 Task: Insert an area chart into the spreadsheet named "Data".
Action: Mouse moved to (205, 290)
Screenshot: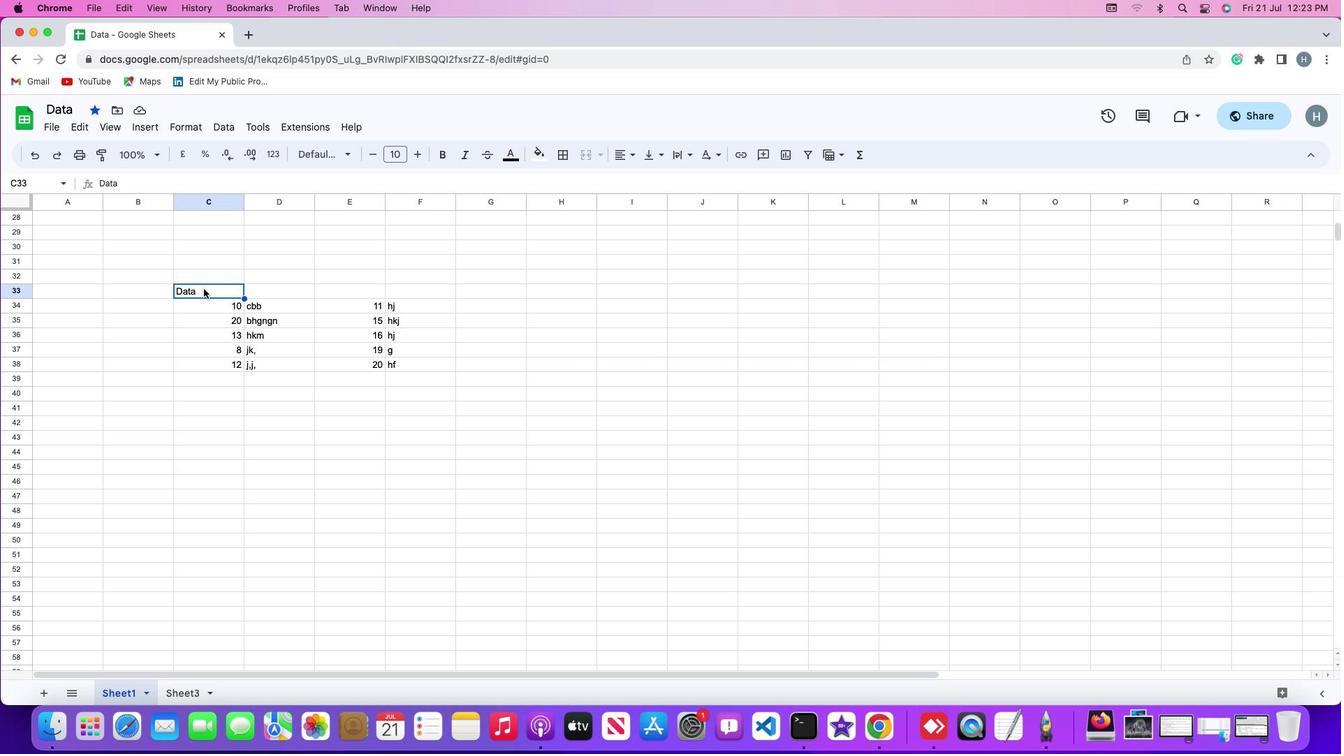 
Action: Mouse pressed left at (205, 290)
Screenshot: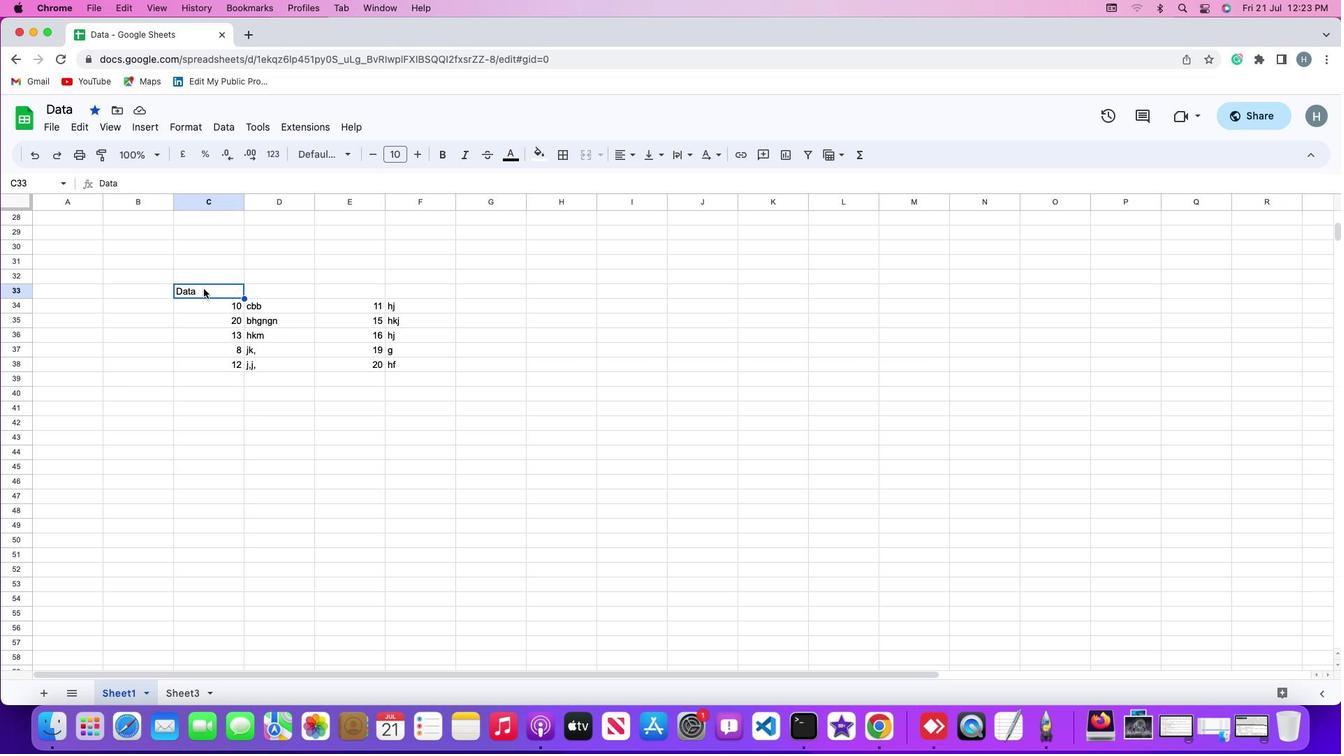
Action: Mouse pressed left at (205, 290)
Screenshot: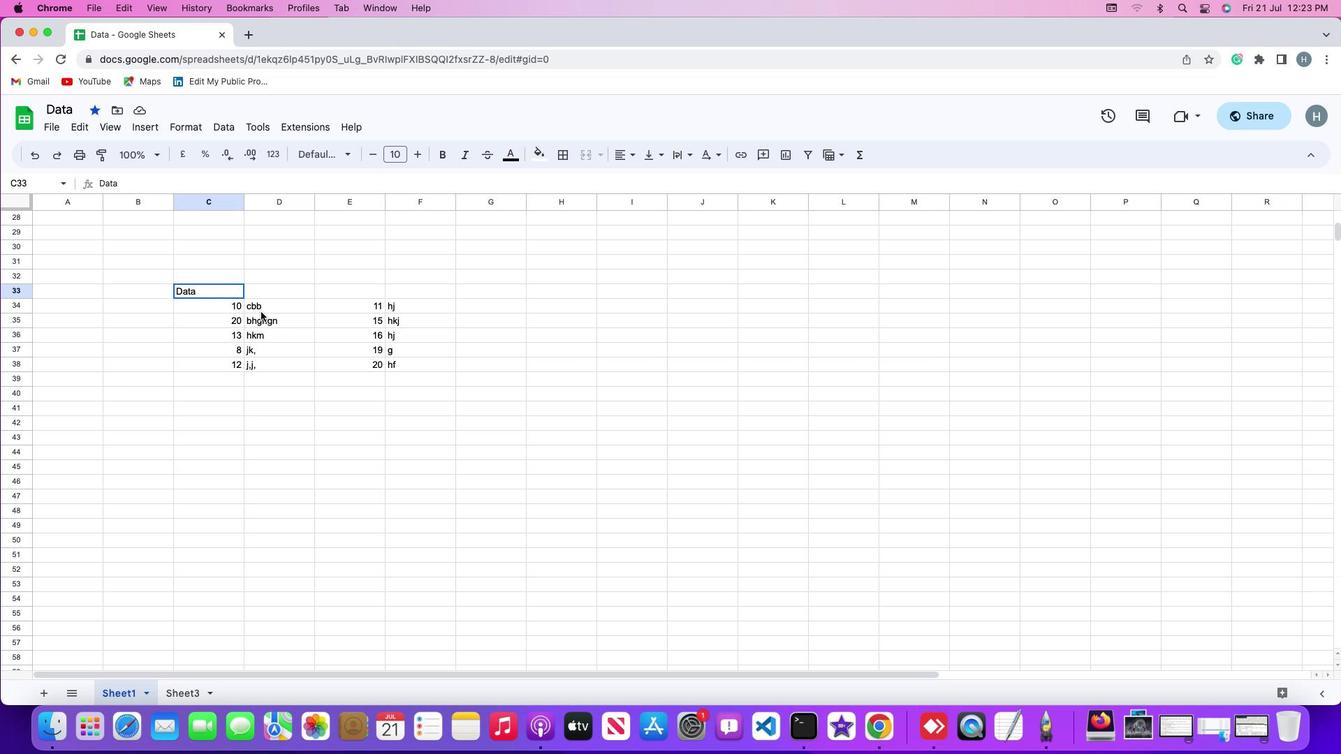 
Action: Mouse moved to (150, 127)
Screenshot: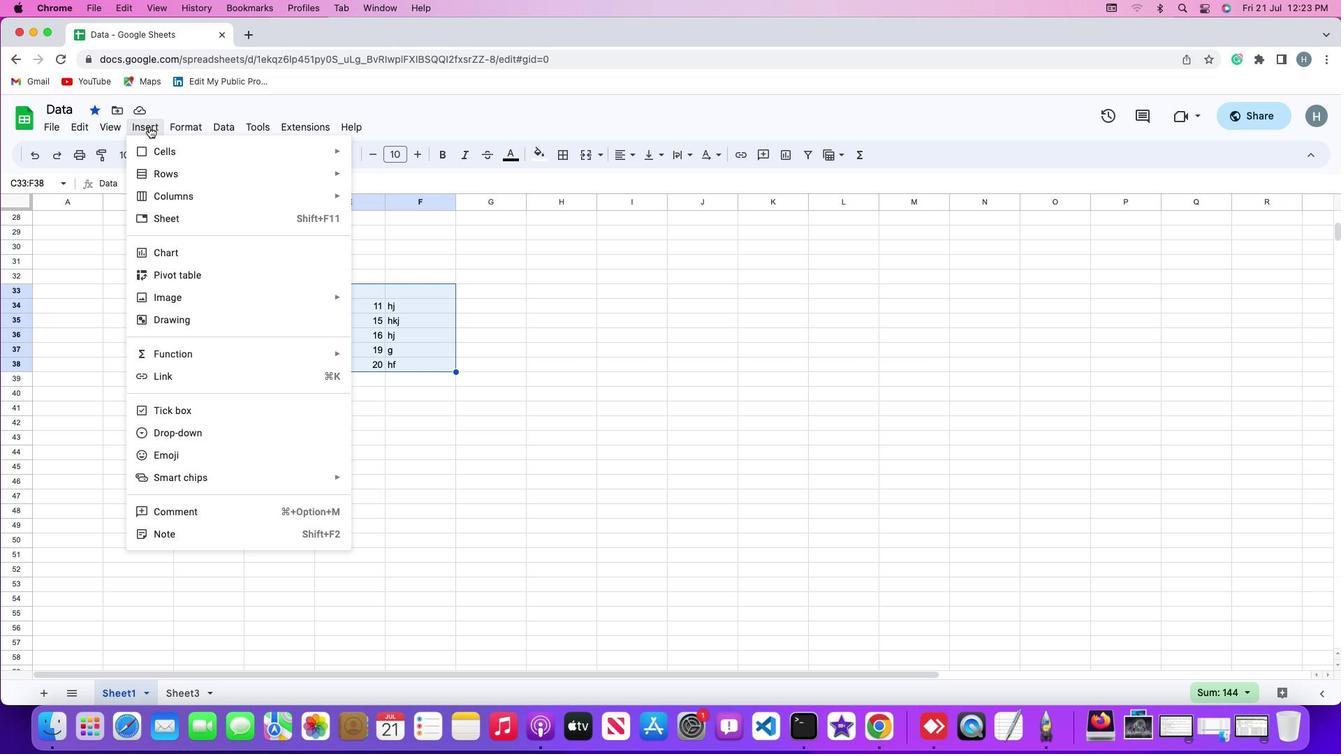 
Action: Mouse pressed left at (150, 127)
Screenshot: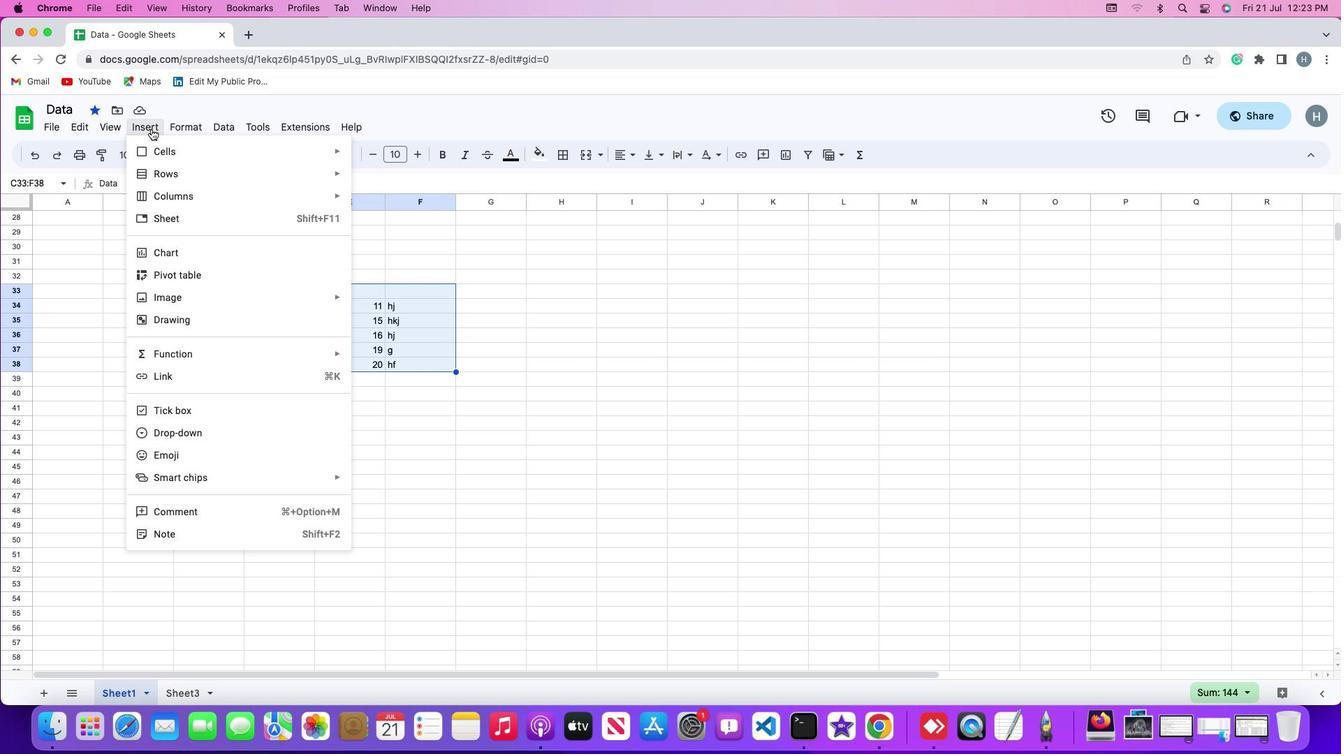 
Action: Mouse moved to (191, 254)
Screenshot: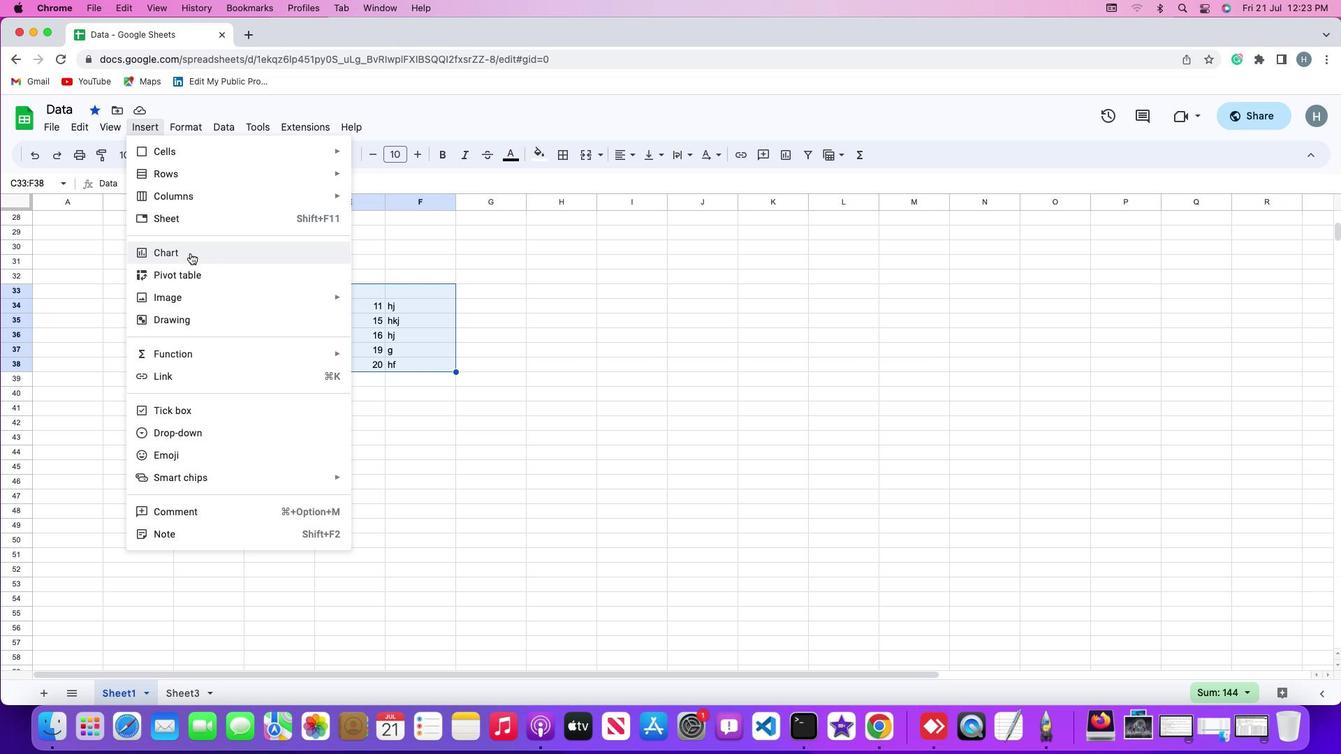 
Action: Mouse pressed left at (191, 254)
Screenshot: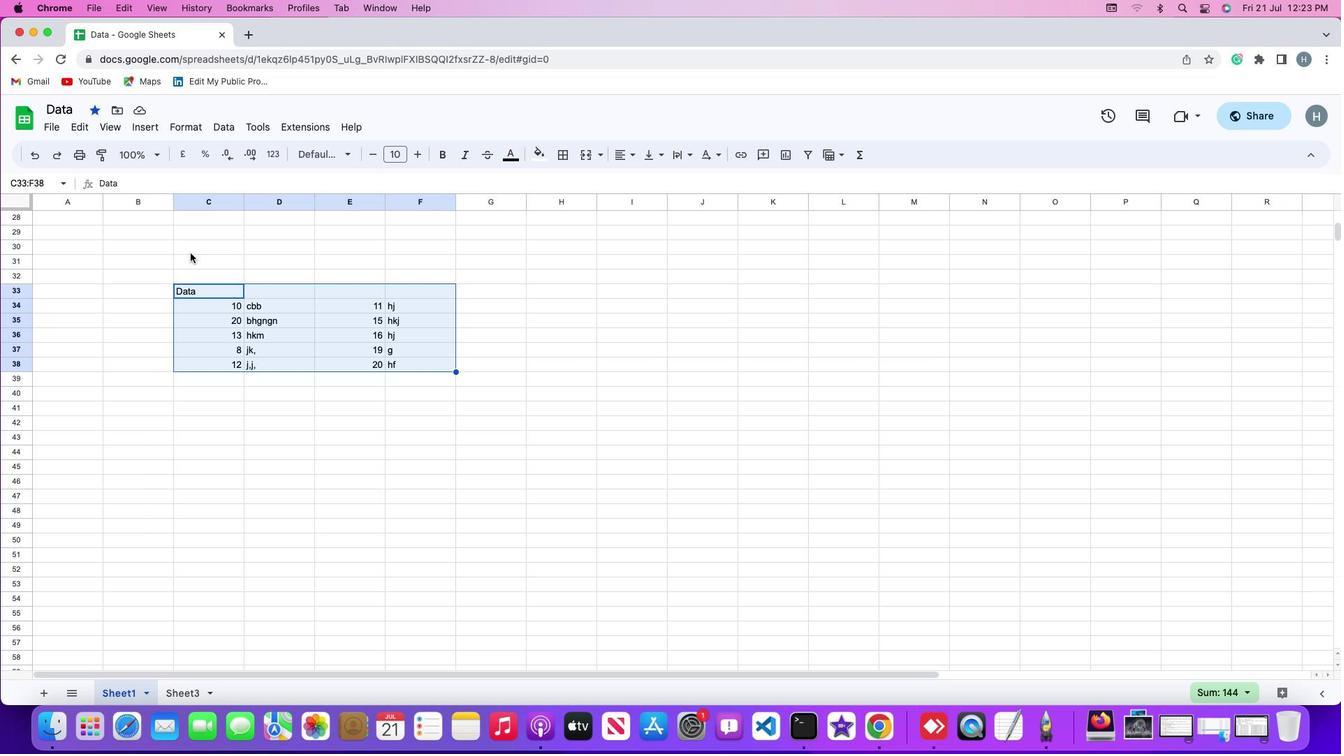 
Action: Mouse moved to (1296, 251)
Screenshot: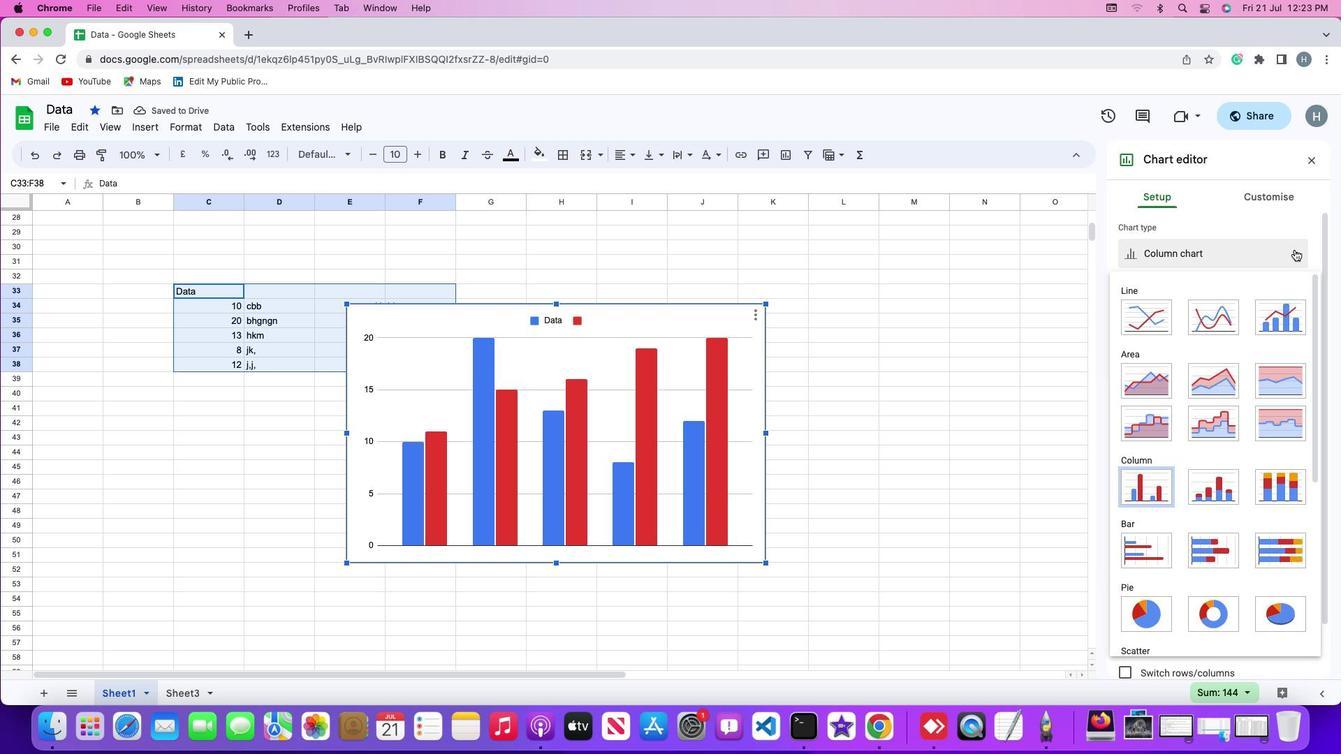 
Action: Mouse pressed left at (1296, 251)
Screenshot: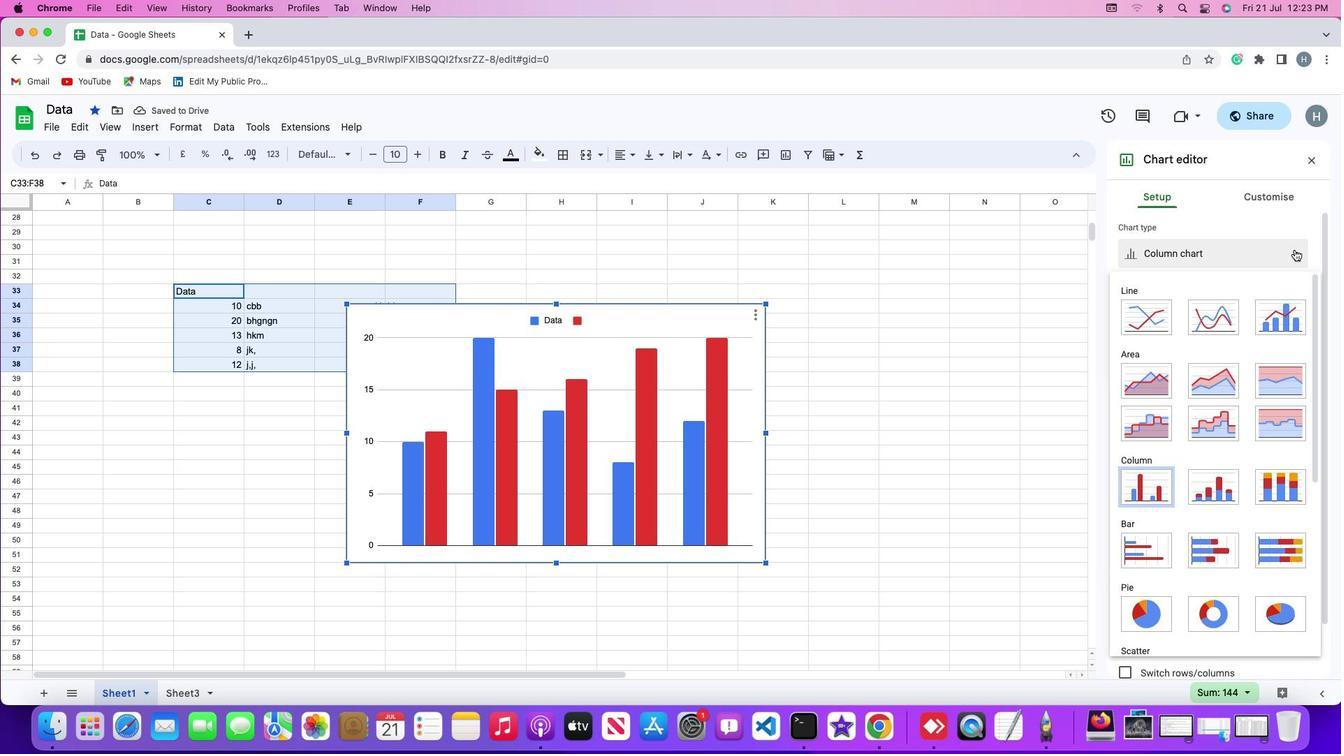 
Action: Mouse moved to (1149, 386)
Screenshot: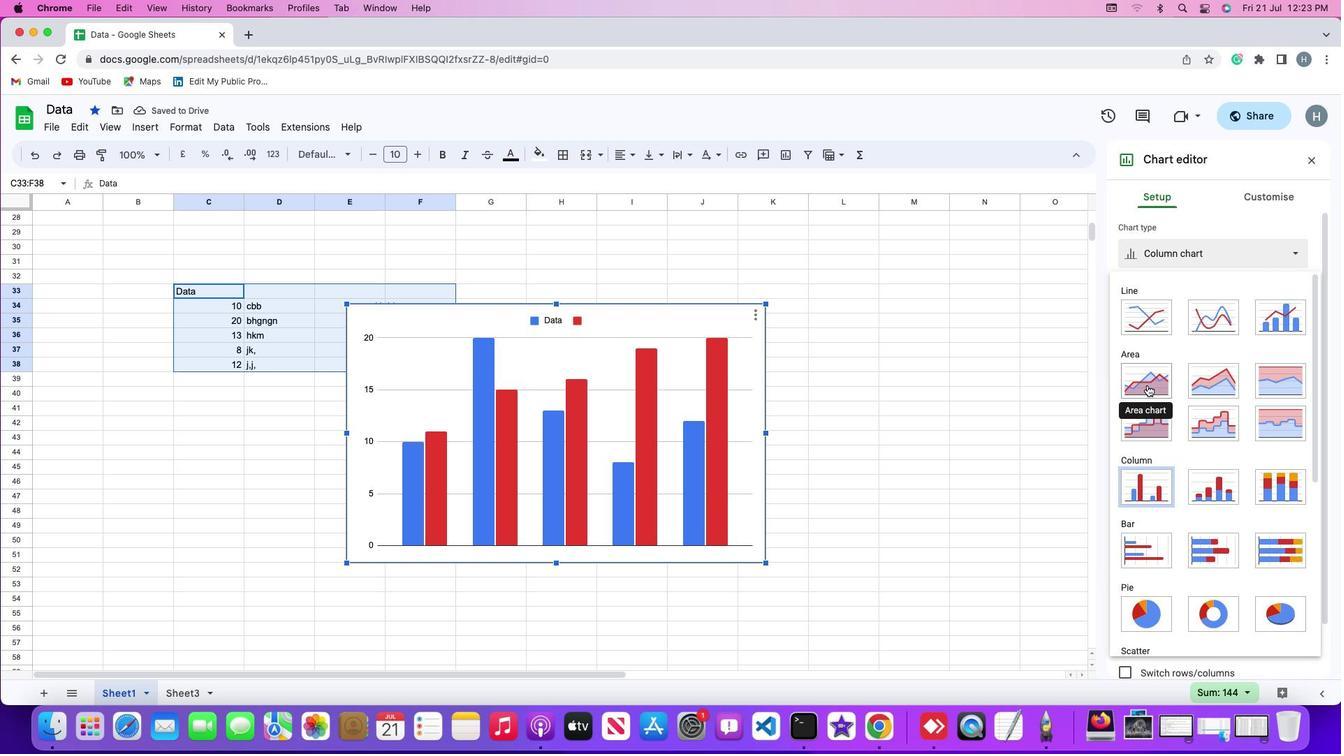 
Action: Mouse pressed left at (1149, 386)
Screenshot: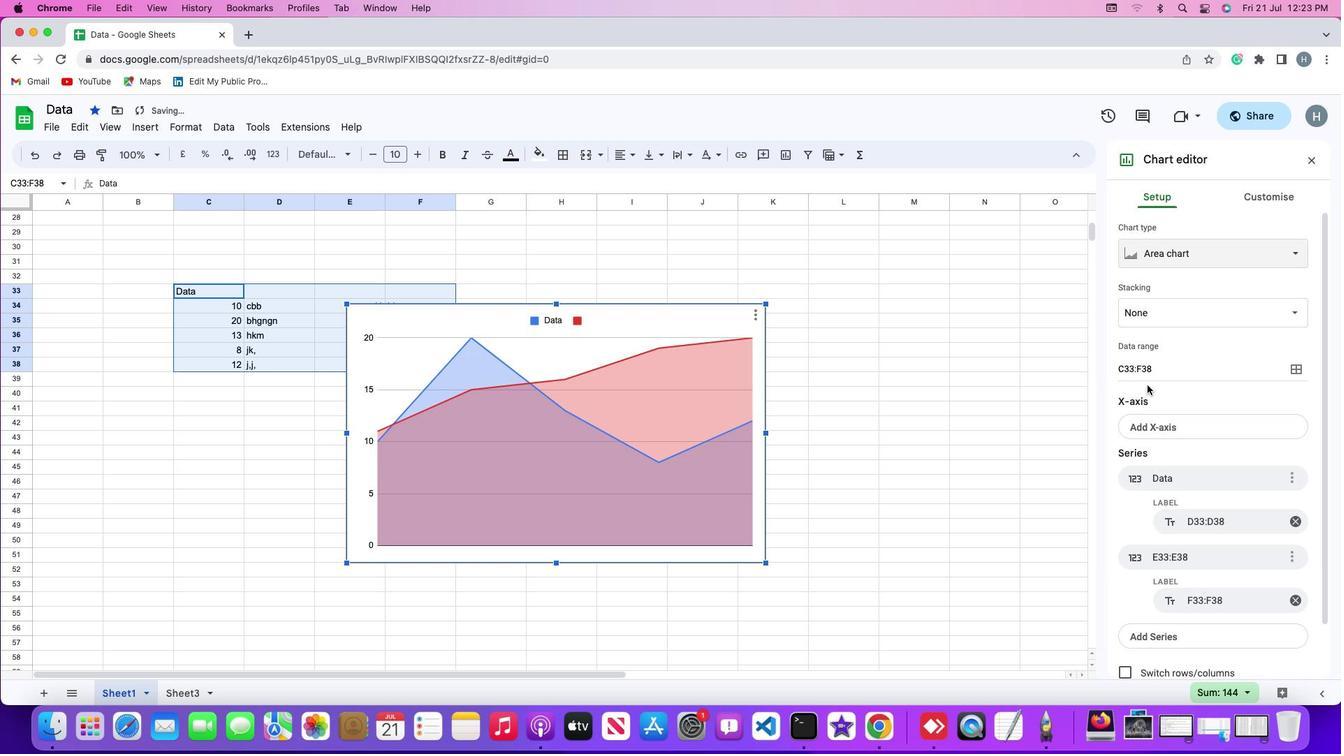 
Action: Mouse moved to (940, 429)
Screenshot: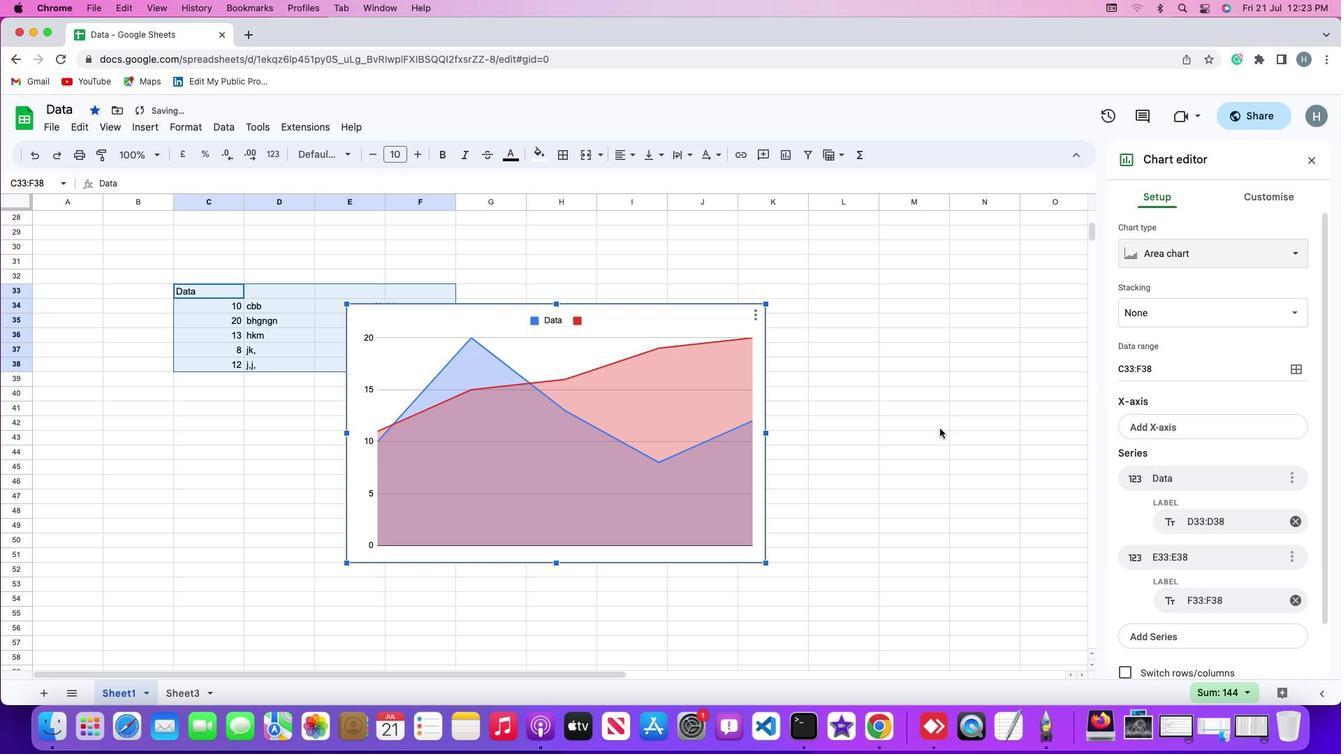 
